 Task: Read out  the articles  posted on the  page of Google
Action: Mouse moved to (367, 394)
Screenshot: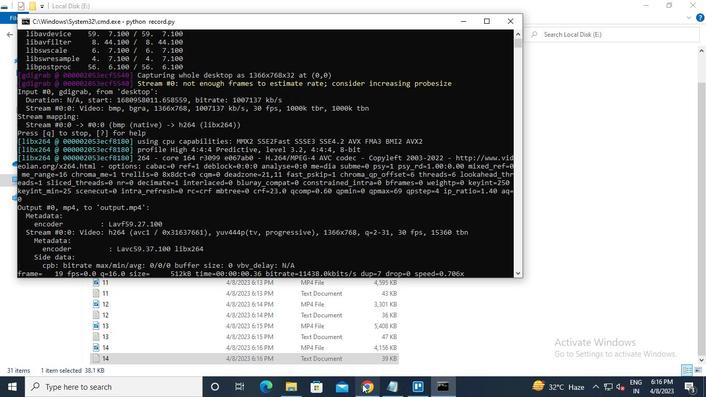 
Action: Mouse pressed left at (367, 394)
Screenshot: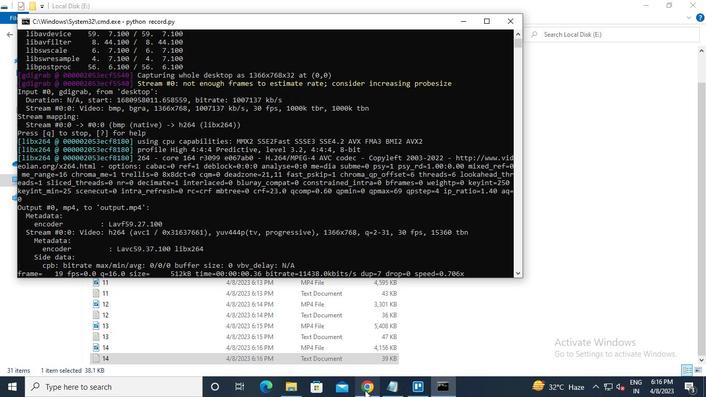 
Action: Mouse moved to (173, 65)
Screenshot: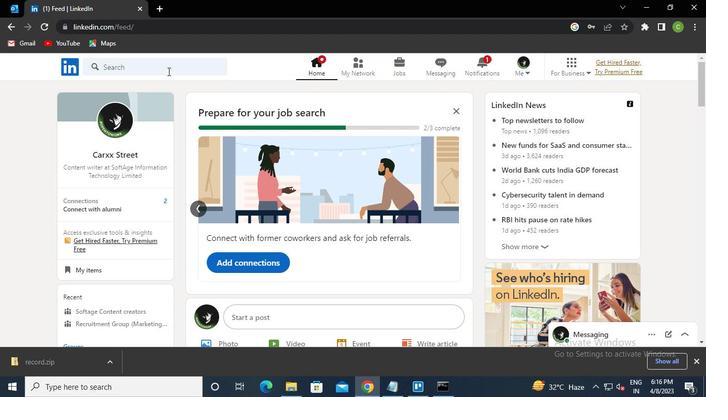 
Action: Mouse pressed left at (173, 65)
Screenshot: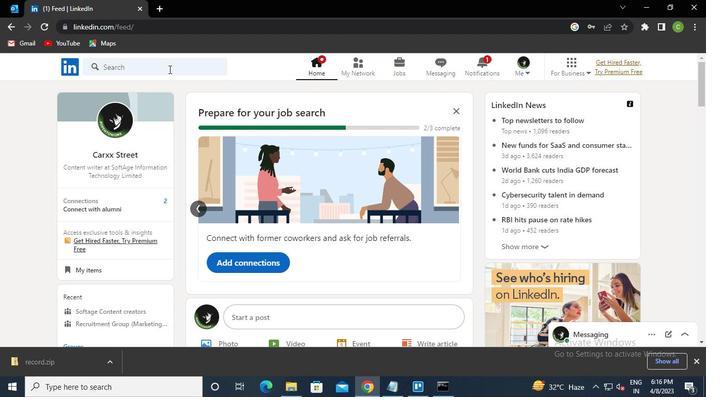 
Action: Keyboard g
Screenshot: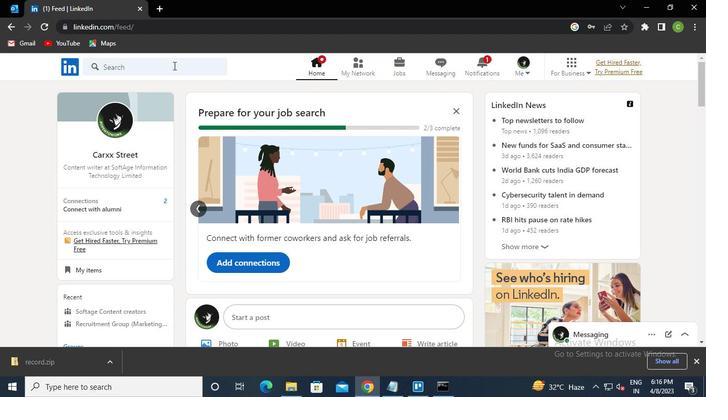 
Action: Keyboard o
Screenshot: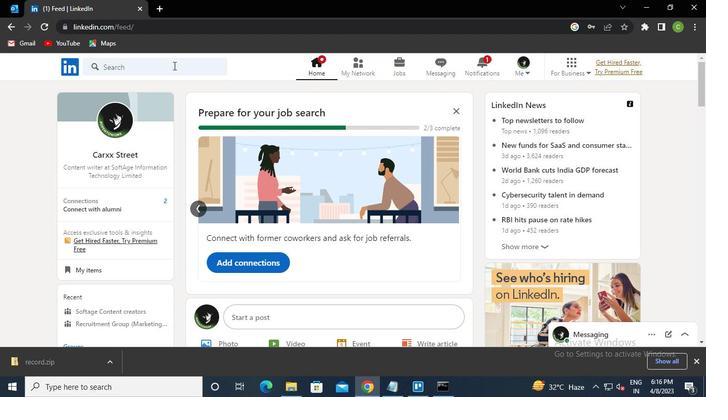 
Action: Keyboard o
Screenshot: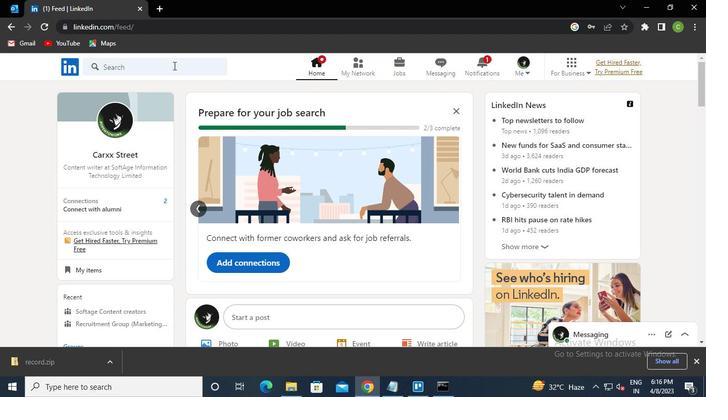 
Action: Keyboard g
Screenshot: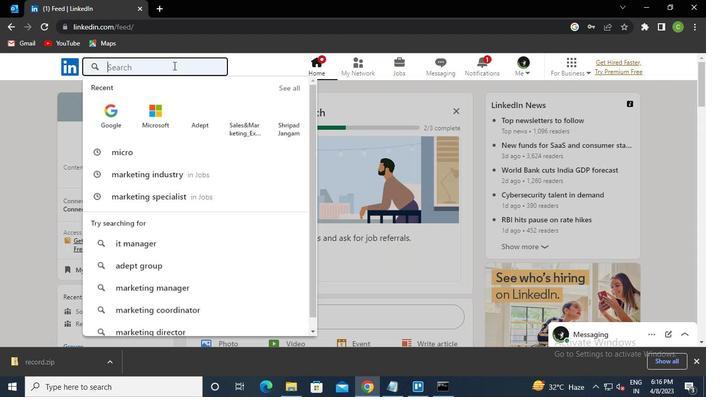 
Action: Keyboard l
Screenshot: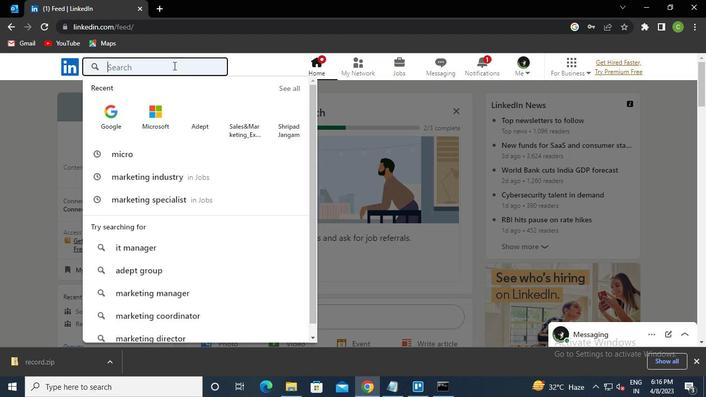 
Action: Keyboard e
Screenshot: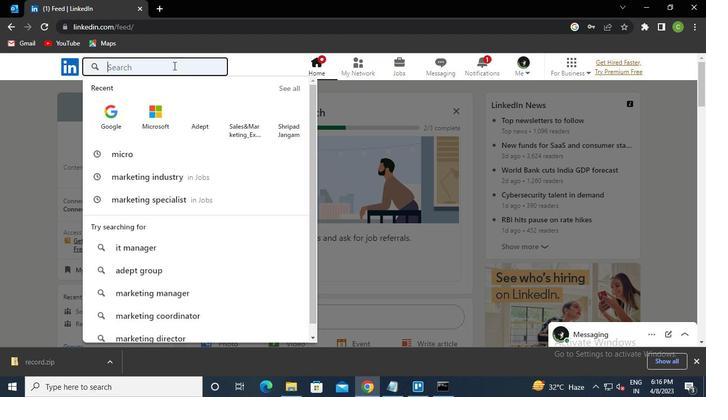 
Action: Keyboard Key.enter
Screenshot: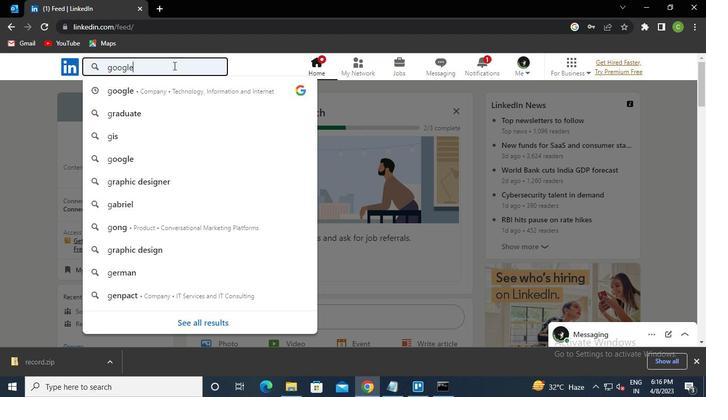 
Action: Mouse moved to (330, 170)
Screenshot: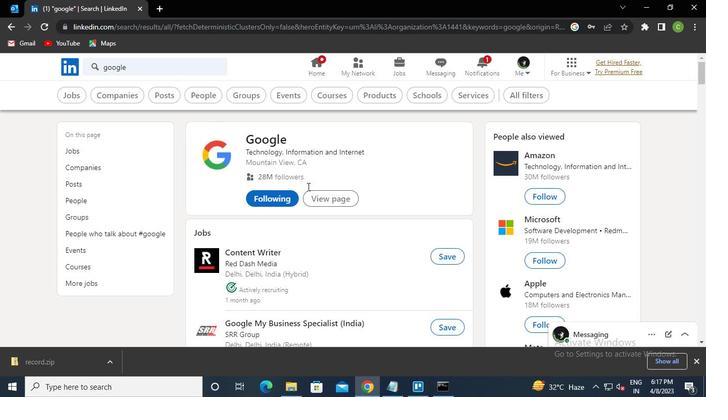 
Action: Mouse pressed left at (330, 170)
Screenshot: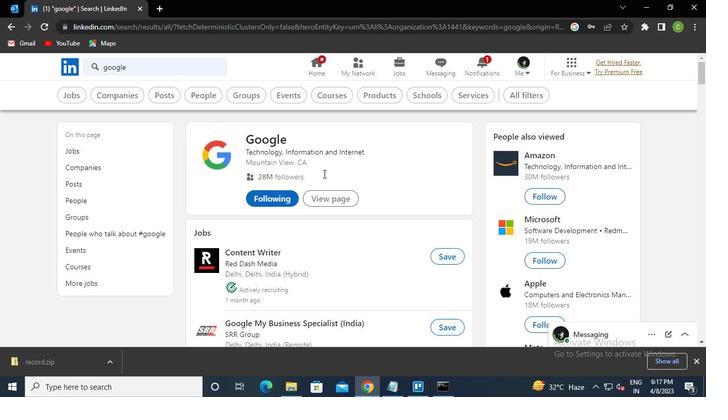 
Action: Mouse moved to (330, 165)
Screenshot: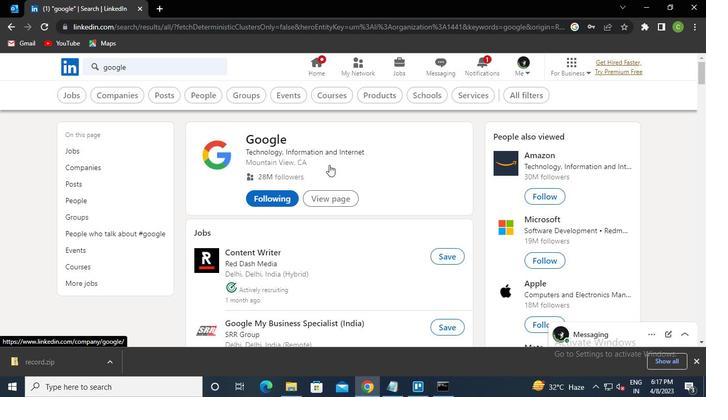 
Action: Mouse pressed left at (330, 165)
Screenshot: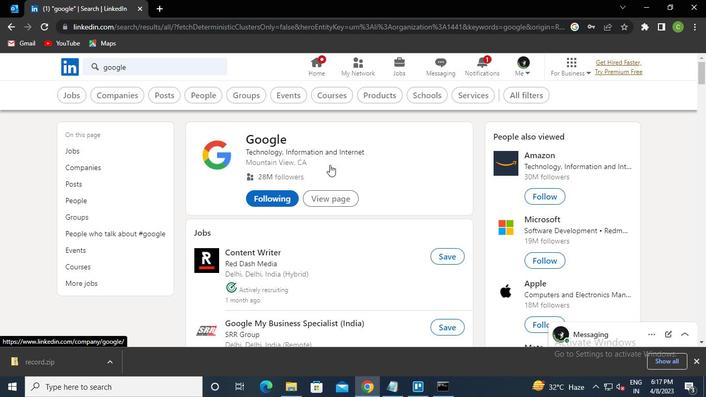 
Action: Mouse moved to (183, 123)
Screenshot: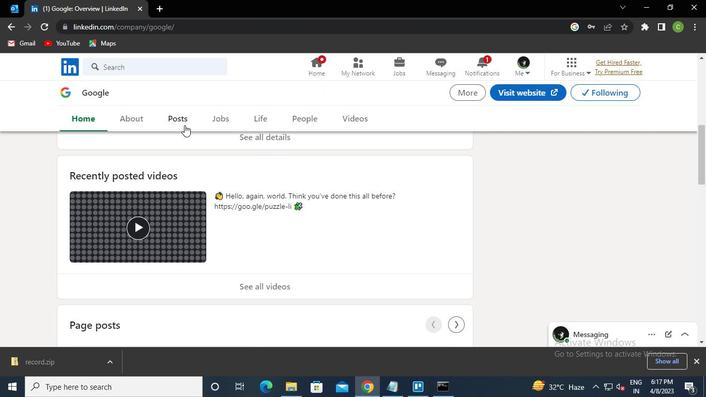 
Action: Mouse pressed left at (183, 123)
Screenshot: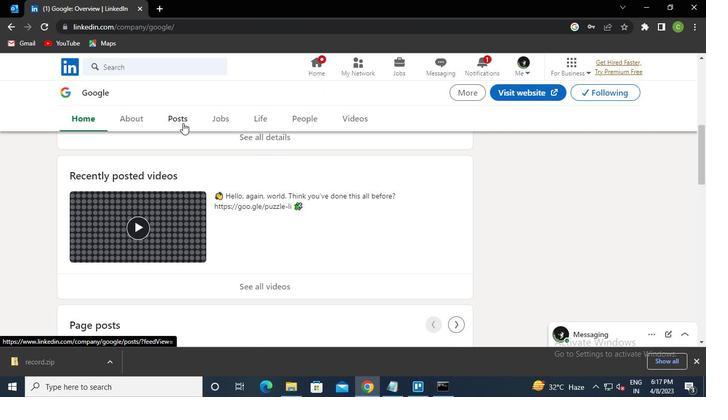 
Action: Mouse moved to (318, 254)
Screenshot: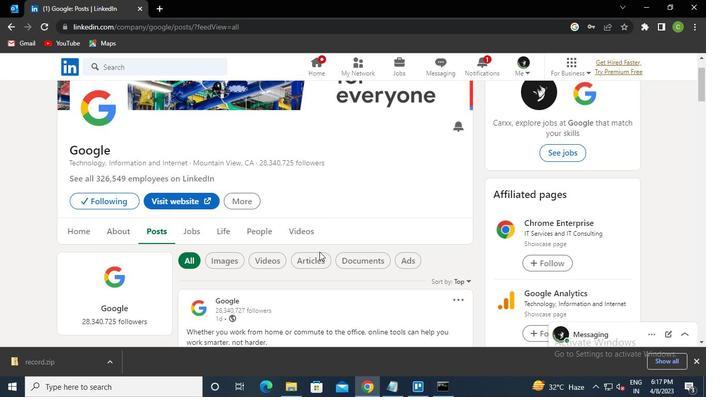 
Action: Mouse pressed left at (318, 254)
Screenshot: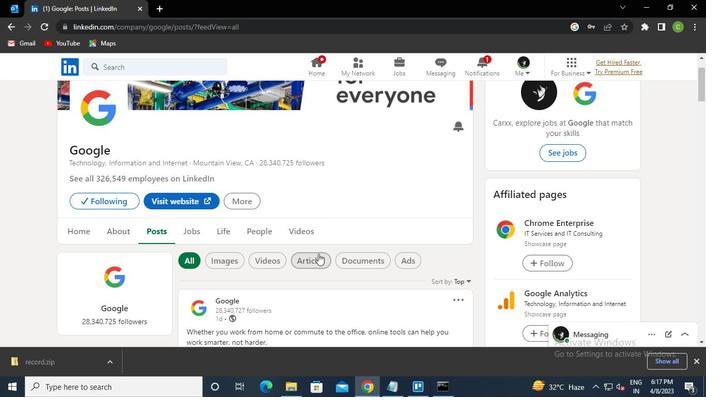 
Action: Mouse moved to (198, 209)
Screenshot: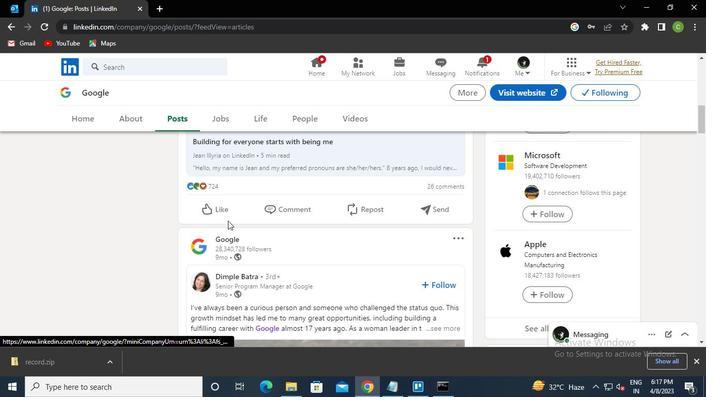 
Action: Mouse pressed left at (198, 209)
Screenshot: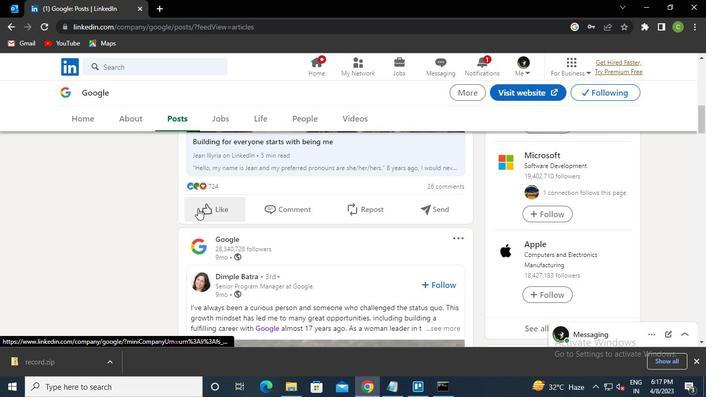 
Action: Mouse moved to (233, 247)
Screenshot: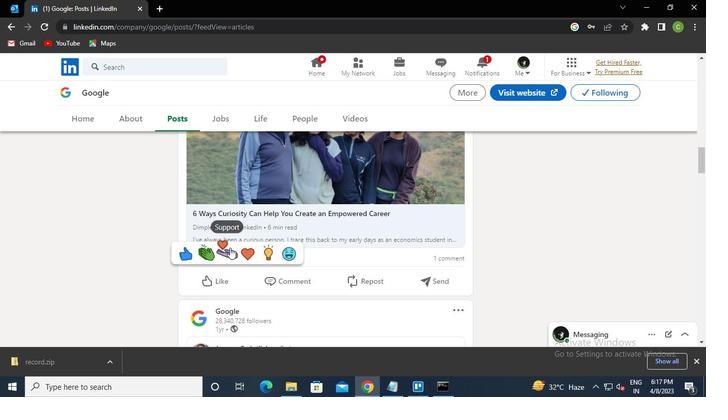 
Action: Mouse pressed left at (233, 247)
Screenshot: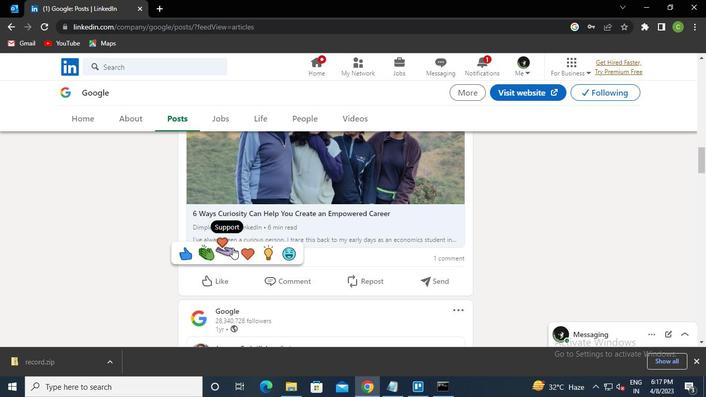 
Action: Mouse moved to (445, 393)
Screenshot: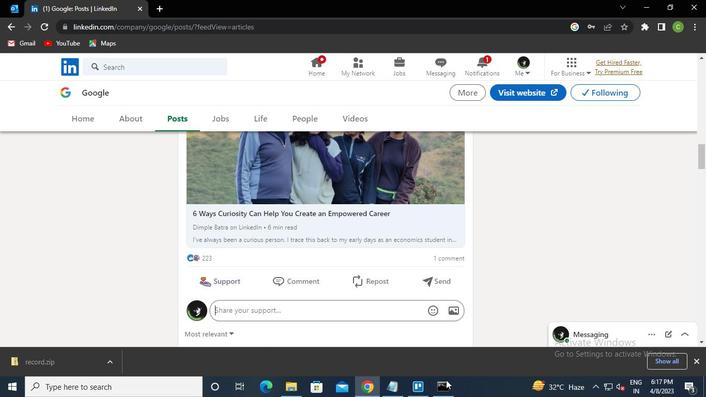 
Action: Mouse pressed left at (445, 393)
Screenshot: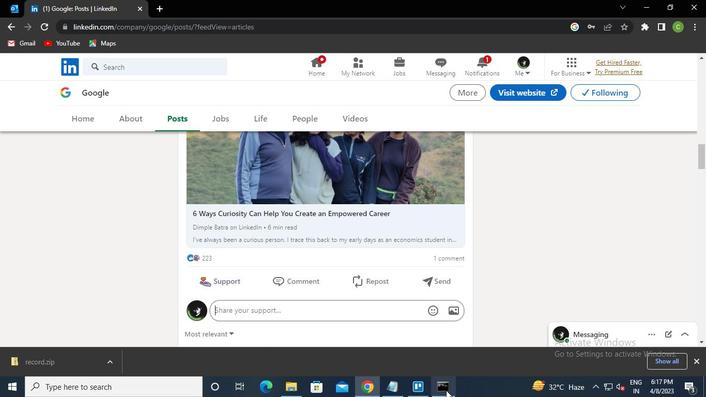 
Action: Mouse moved to (515, 22)
Screenshot: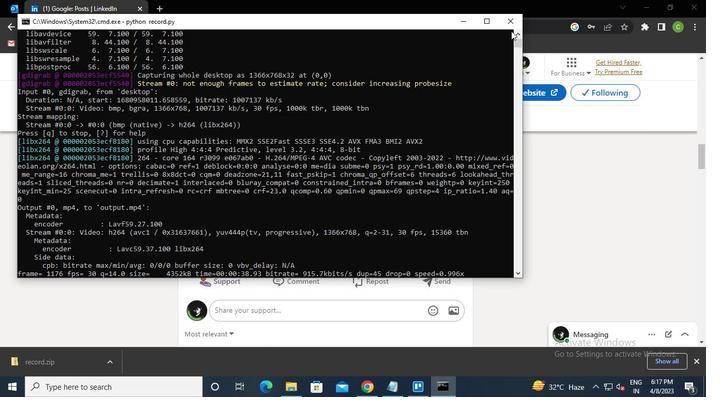 
Action: Mouse pressed left at (515, 22)
Screenshot: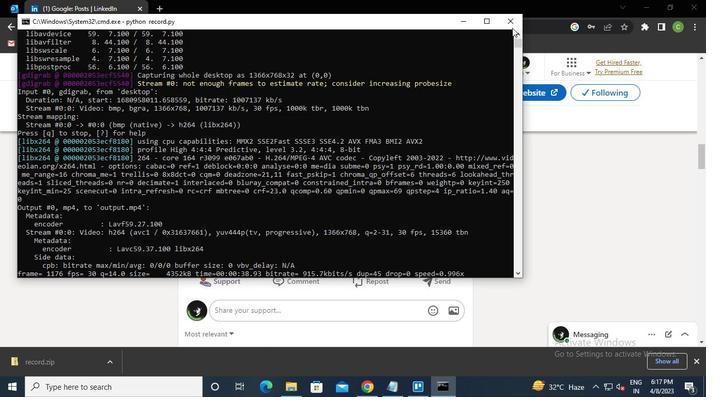 
Action: Mouse moved to (515, 22)
Screenshot: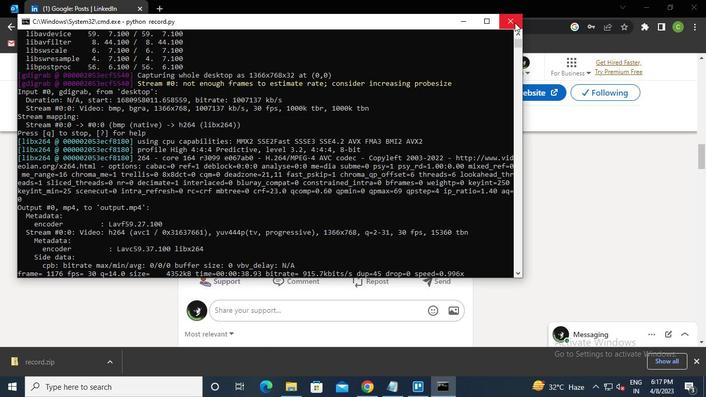 
